 Task: Add Gt's Living Foods Coconut Yogurt to the cart.
Action: Mouse moved to (18, 92)
Screenshot: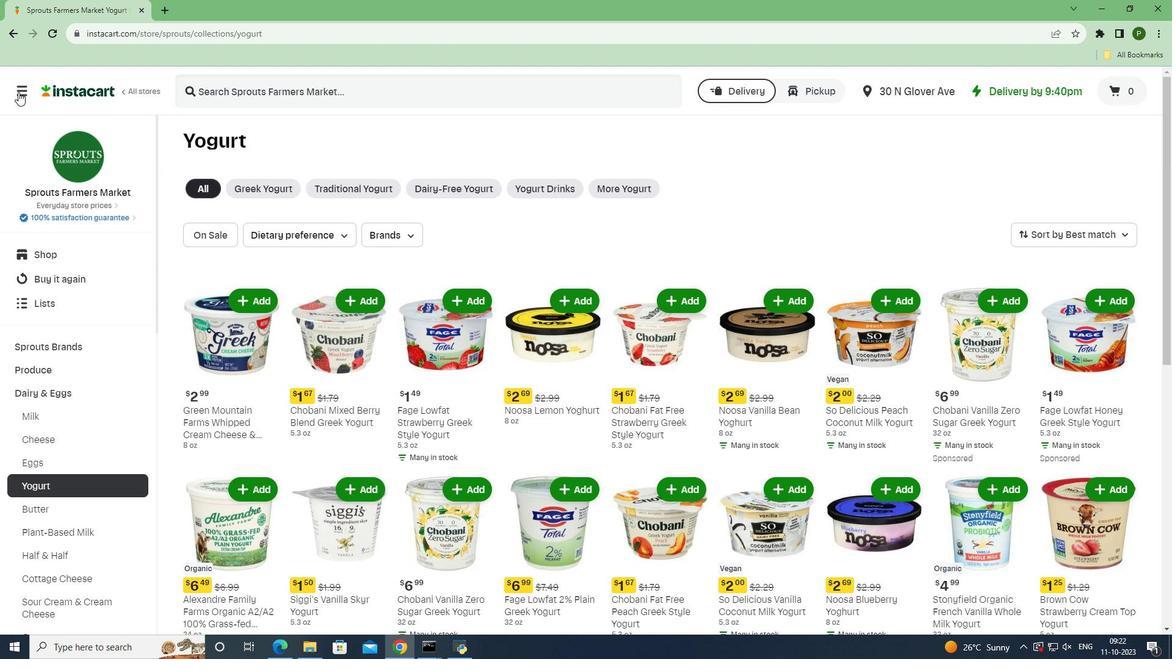 
Action: Mouse pressed left at (18, 92)
Screenshot: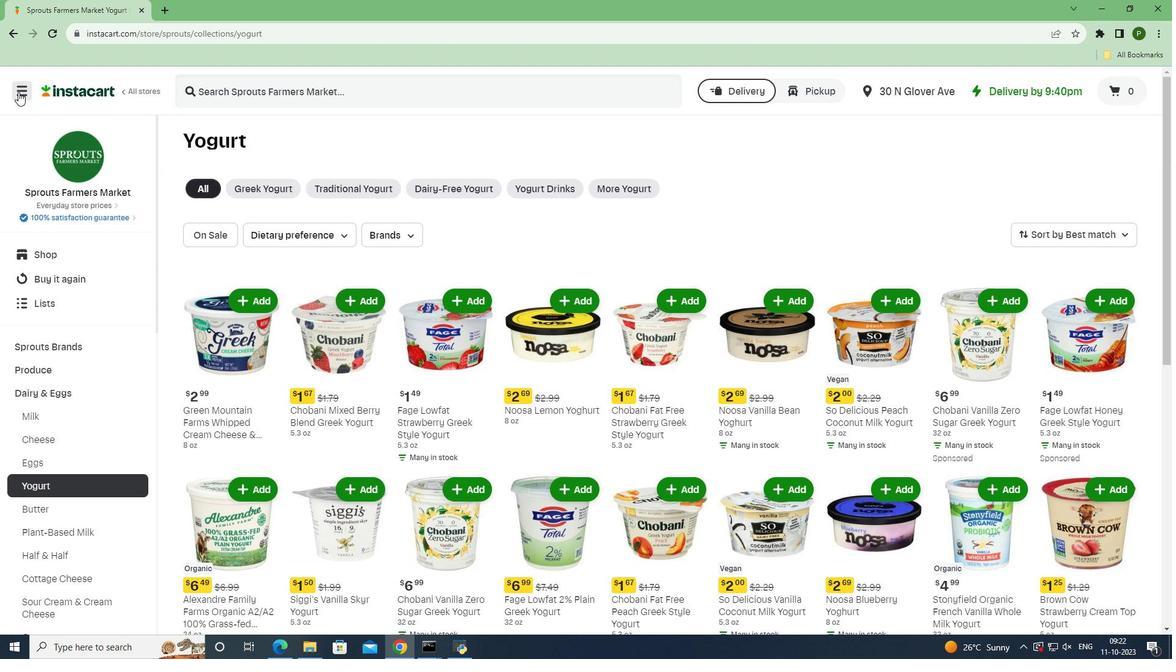 
Action: Mouse moved to (44, 321)
Screenshot: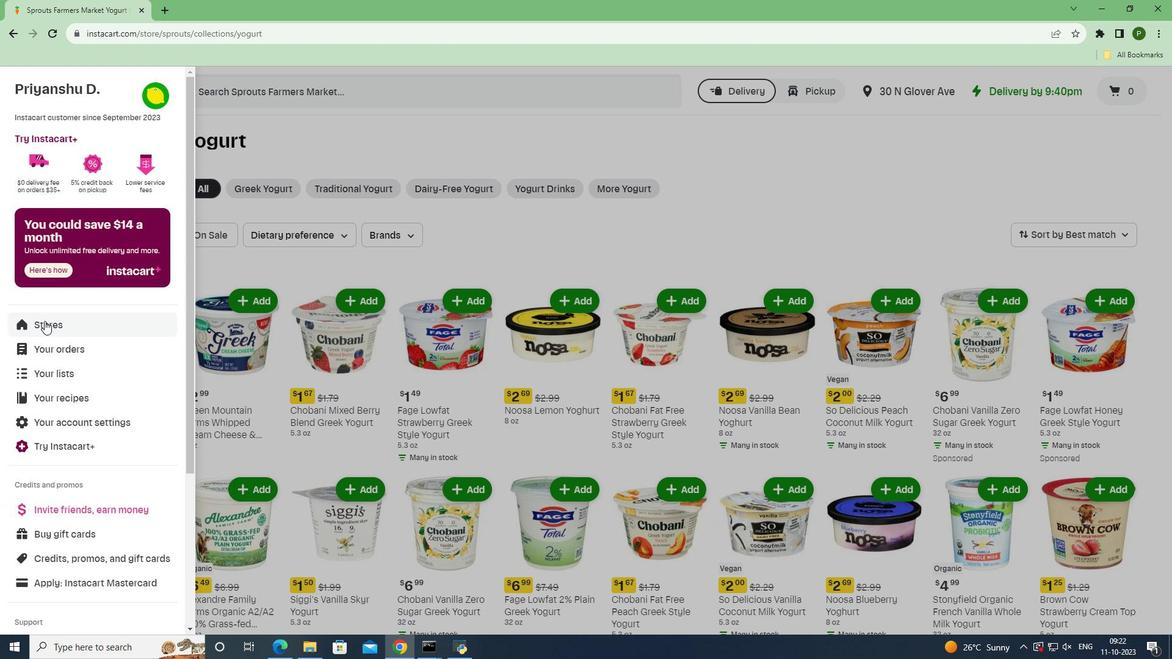
Action: Mouse pressed left at (44, 321)
Screenshot: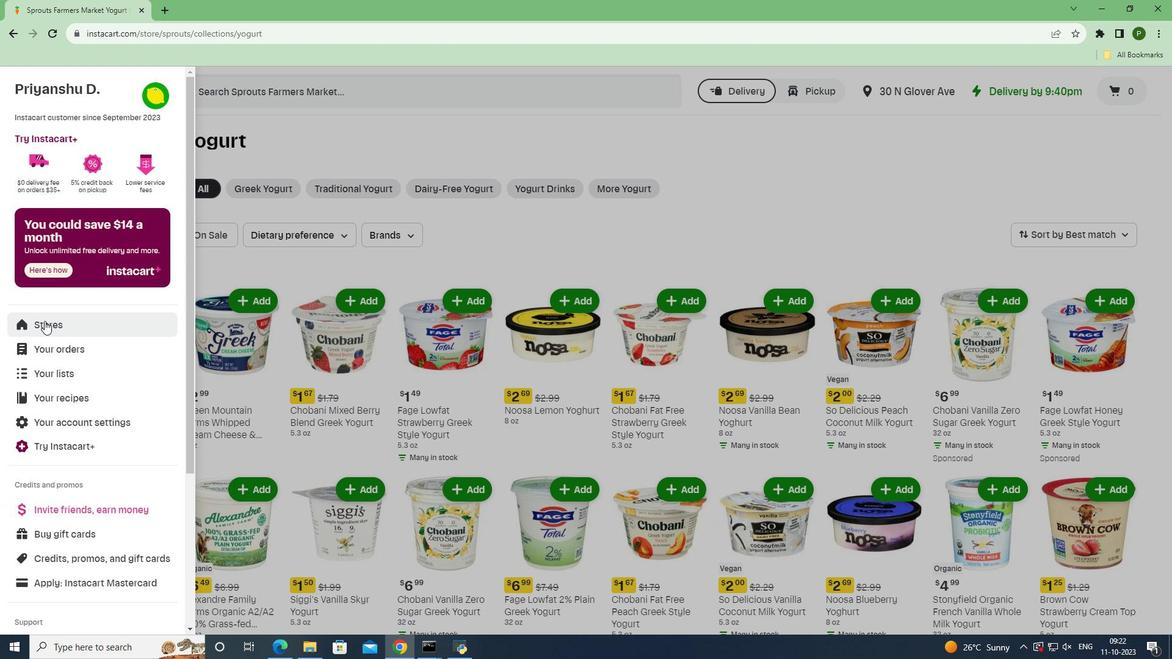 
Action: Mouse moved to (270, 131)
Screenshot: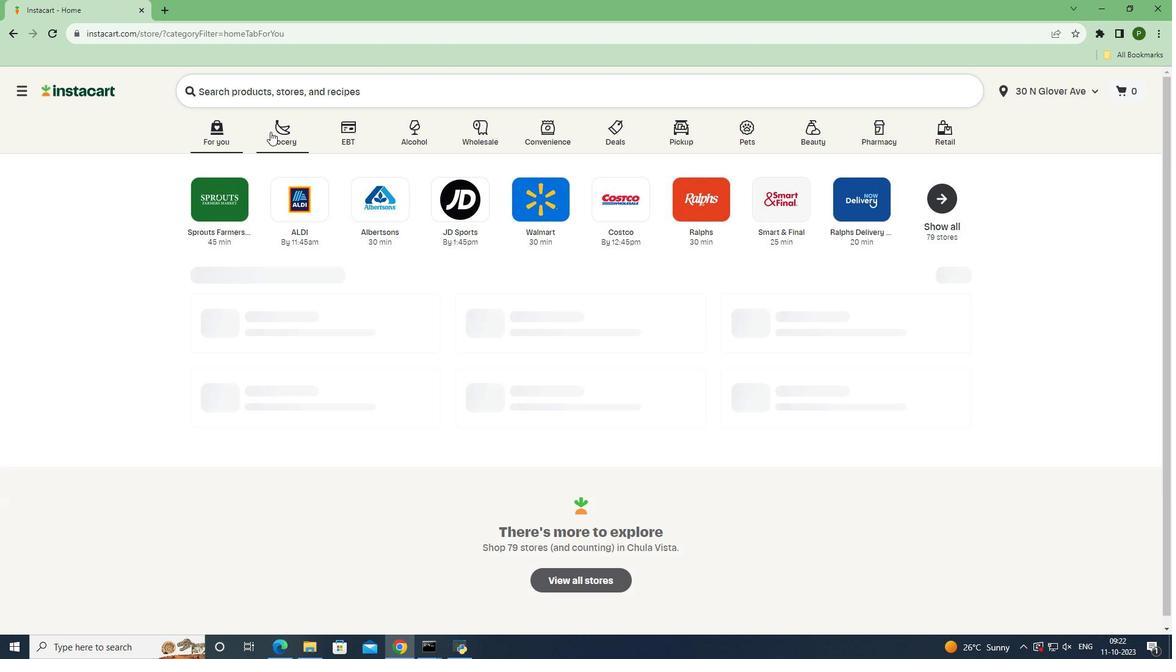 
Action: Mouse pressed left at (270, 131)
Screenshot: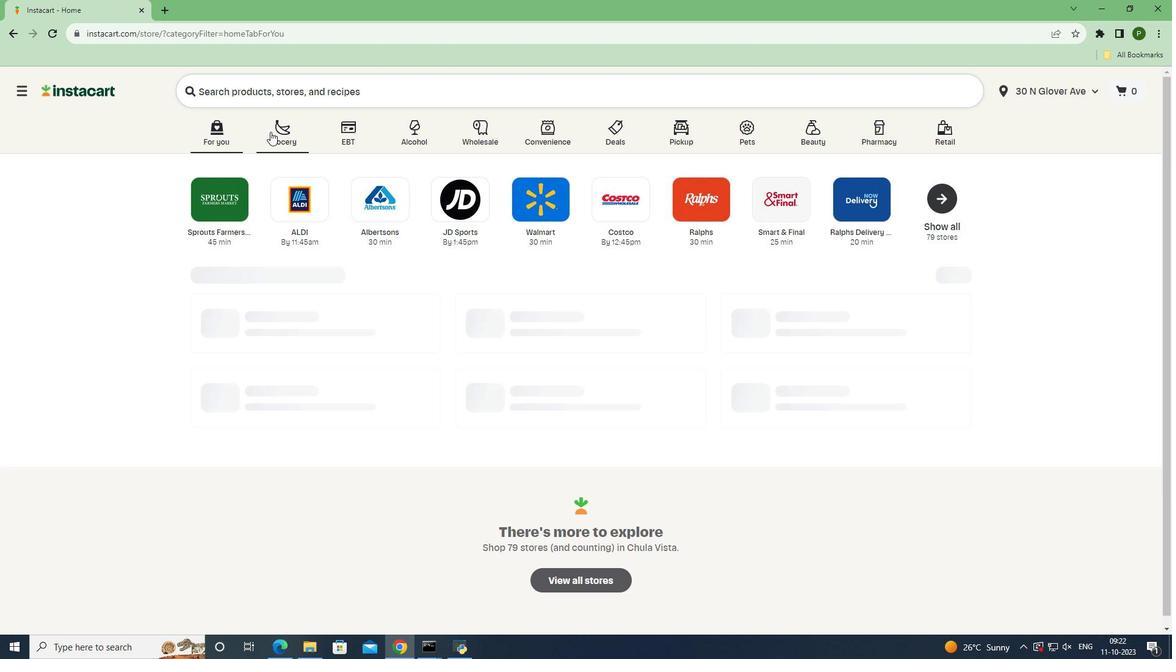 
Action: Mouse moved to (505, 277)
Screenshot: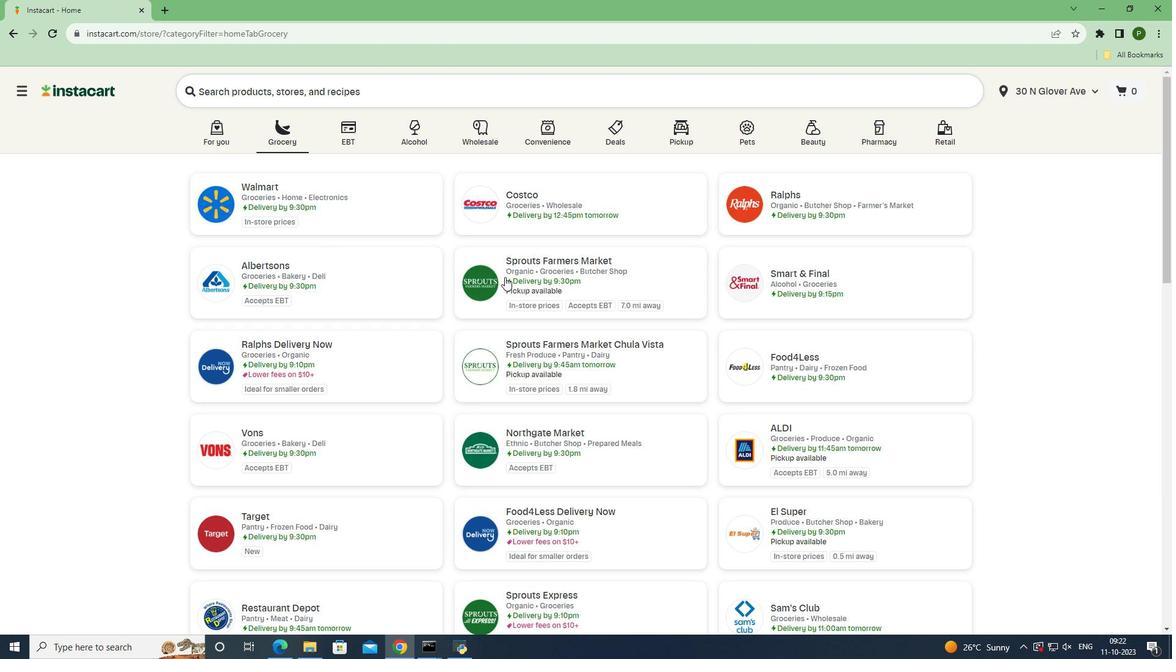 
Action: Mouse pressed left at (505, 277)
Screenshot: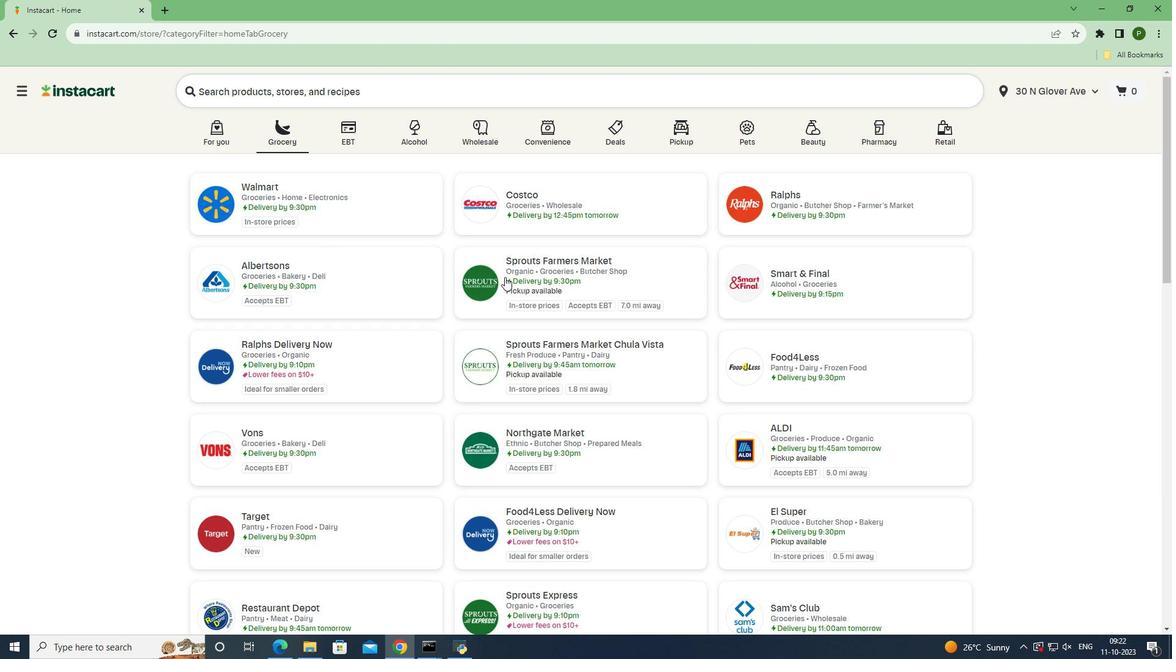 
Action: Mouse moved to (76, 395)
Screenshot: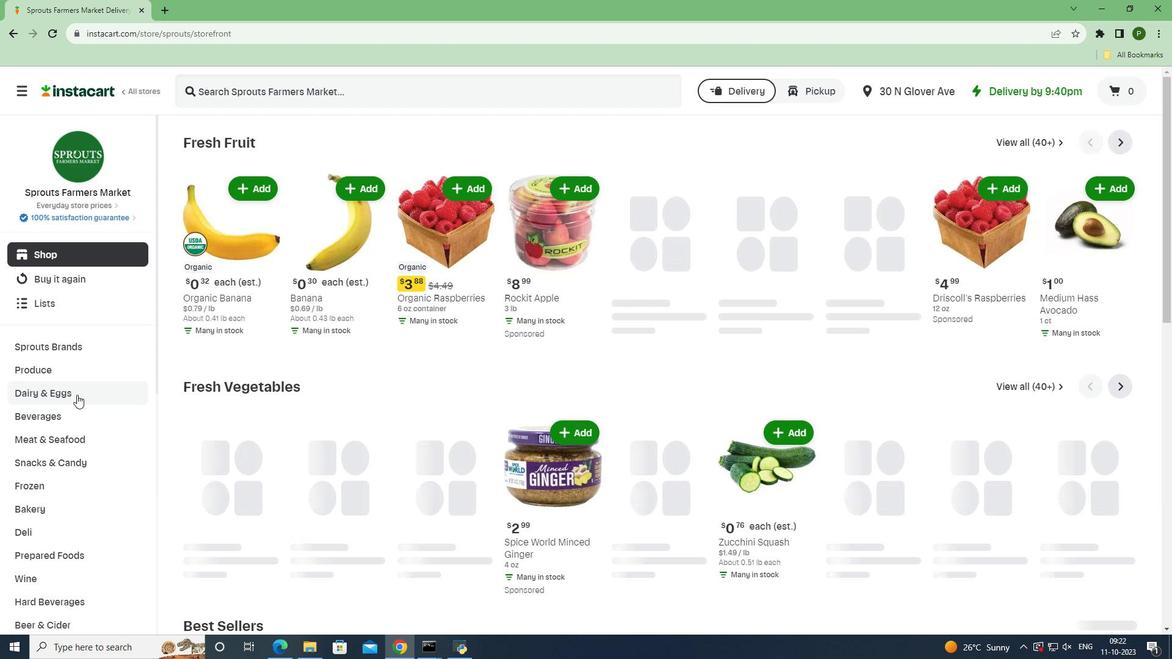 
Action: Mouse pressed left at (76, 395)
Screenshot: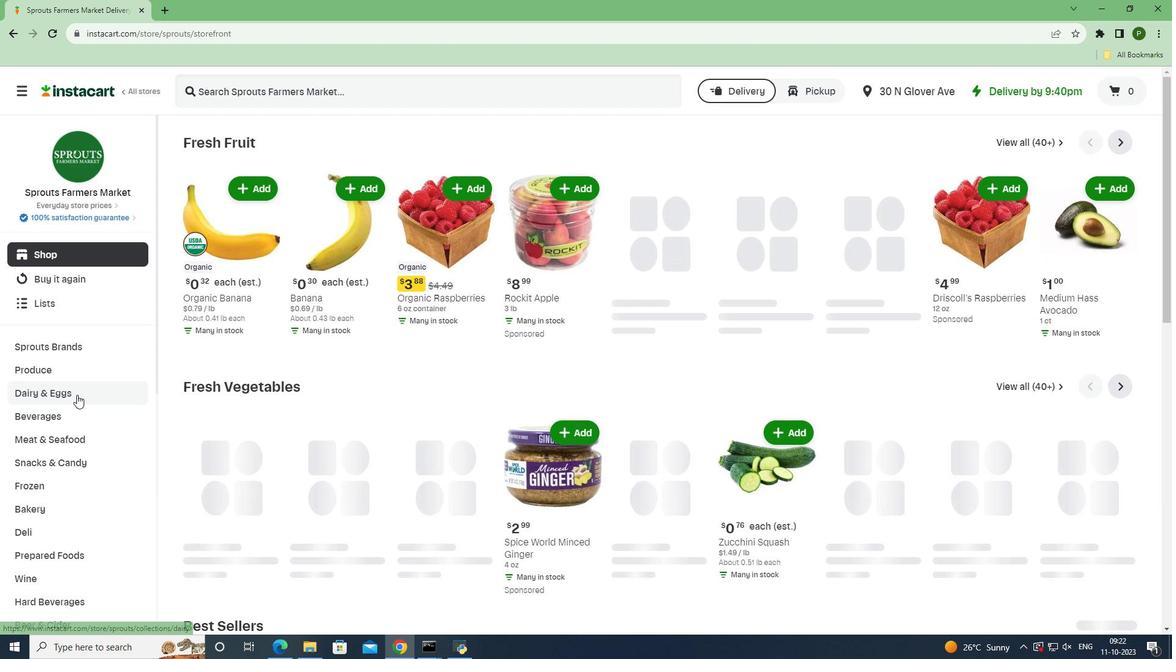 
Action: Mouse moved to (48, 494)
Screenshot: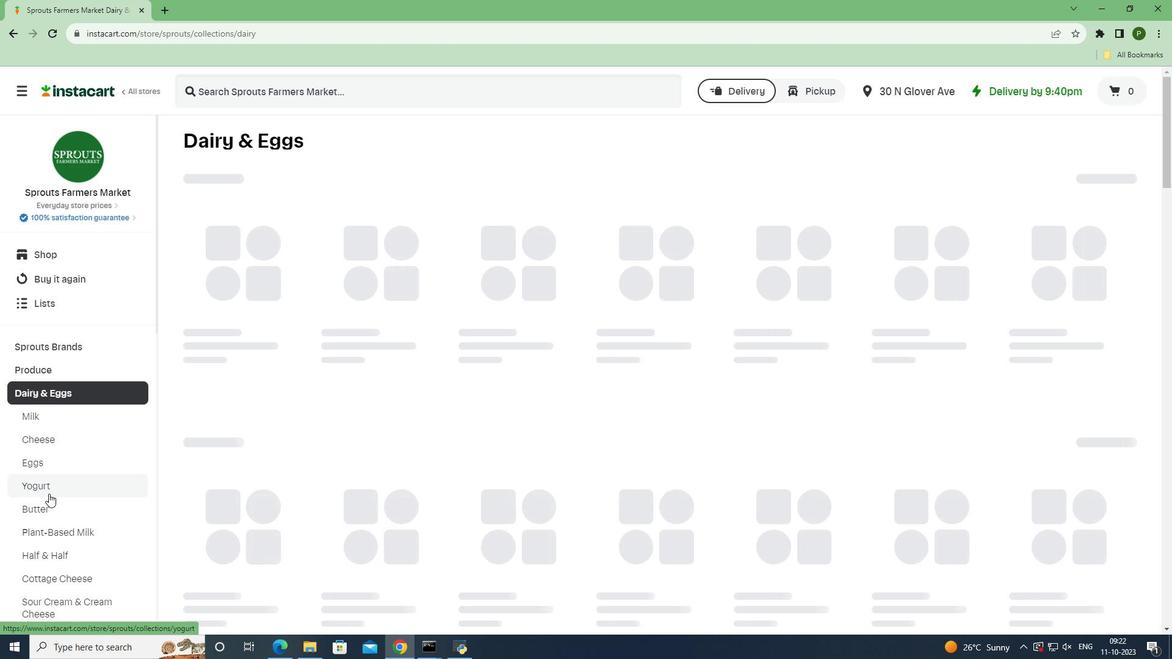 
Action: Mouse pressed left at (48, 494)
Screenshot: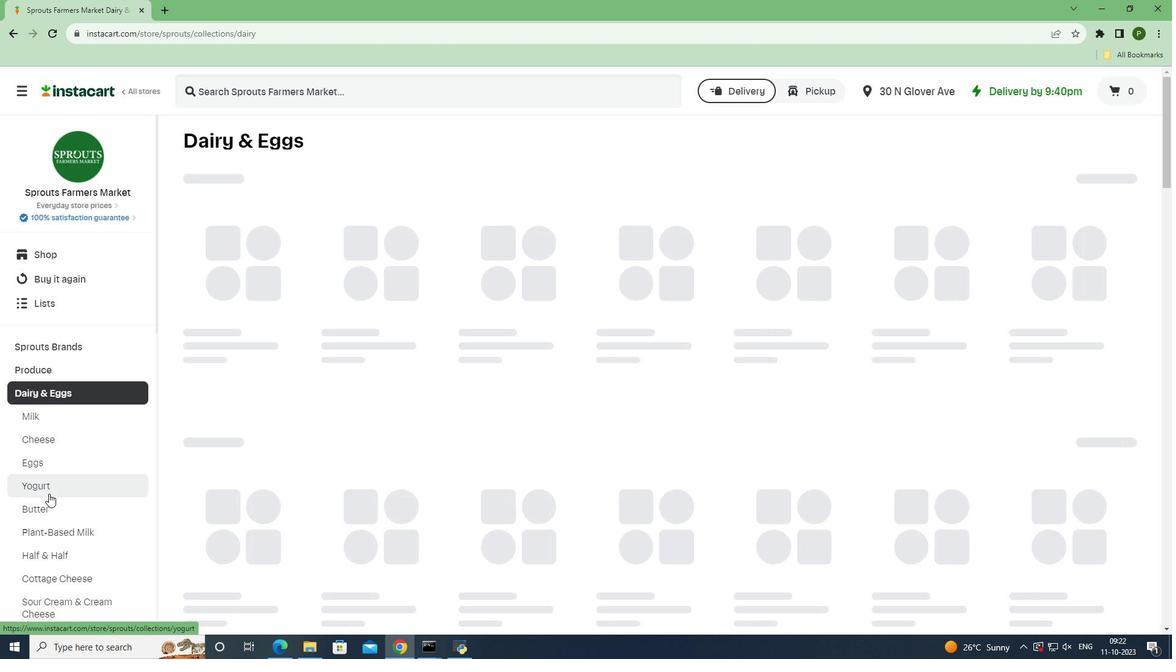 
Action: Mouse moved to (210, 90)
Screenshot: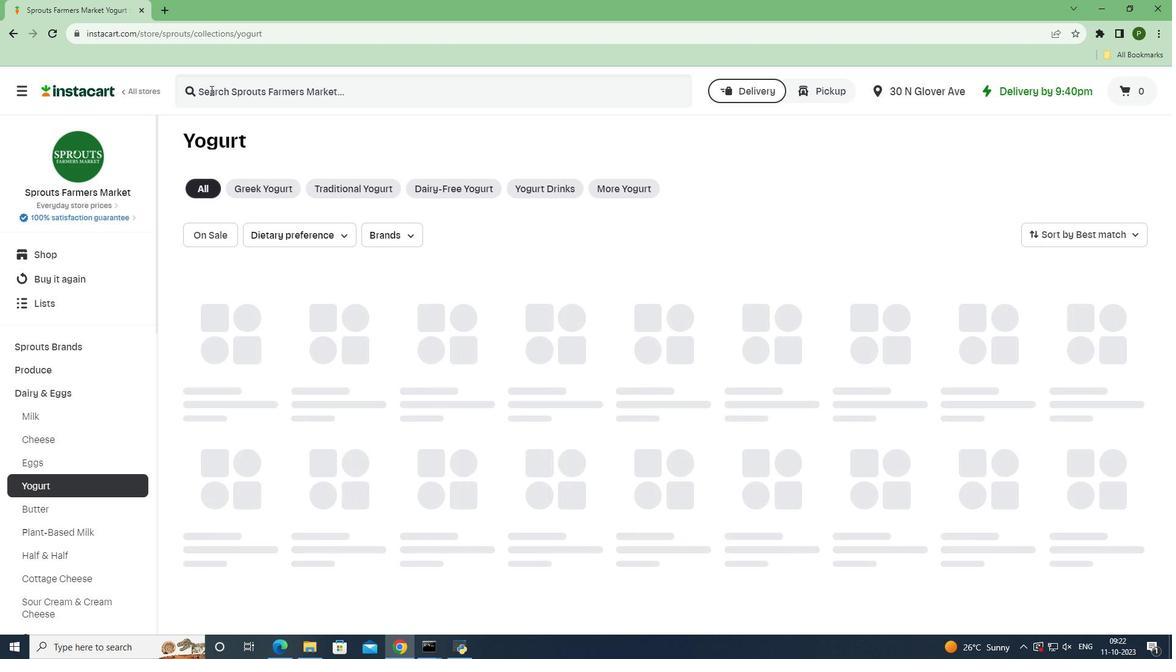 
Action: Mouse pressed left at (210, 90)
Screenshot: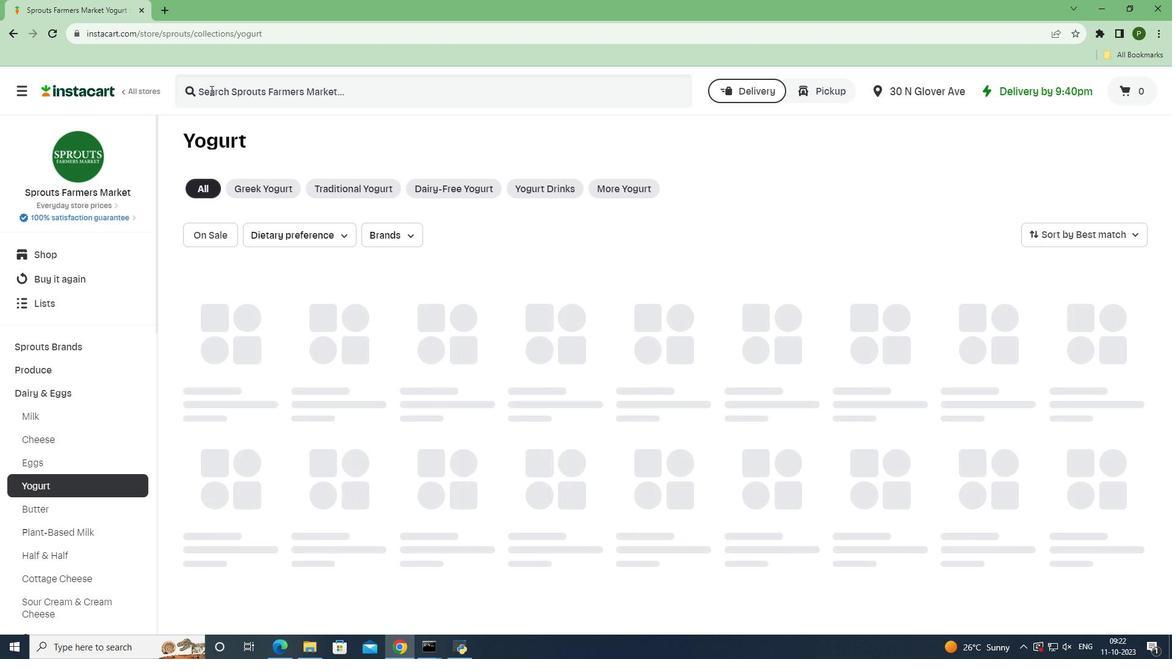 
Action: Key pressed <Key.caps_lock>G<Key.caps_lock>t's<Key.space><Key.caps_lock>L<Key.caps_lock>iving<Key.space><Key.caps_lock>F<Key.caps_lock>oods<Key.space><Key.caps_lock>C<Key.caps_lock>oconut<Key.space><Key.caps_lock>Y<Key.caps_lock>ogurt<Key.space><Key.enter>
Screenshot: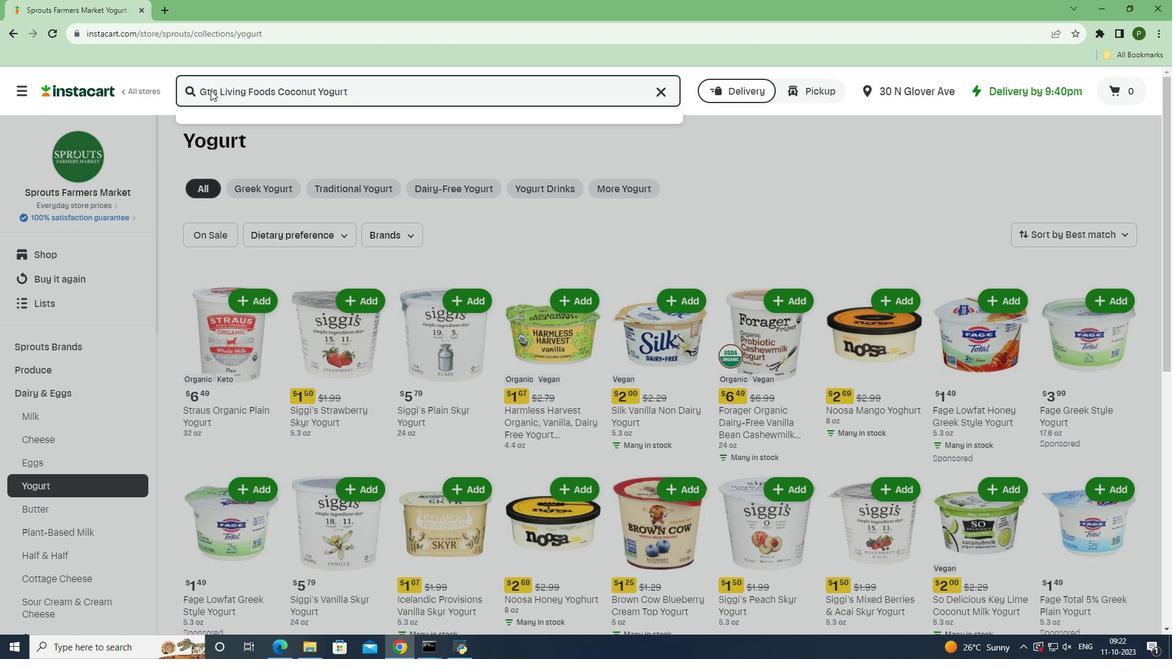 
Action: Mouse moved to (718, 219)
Screenshot: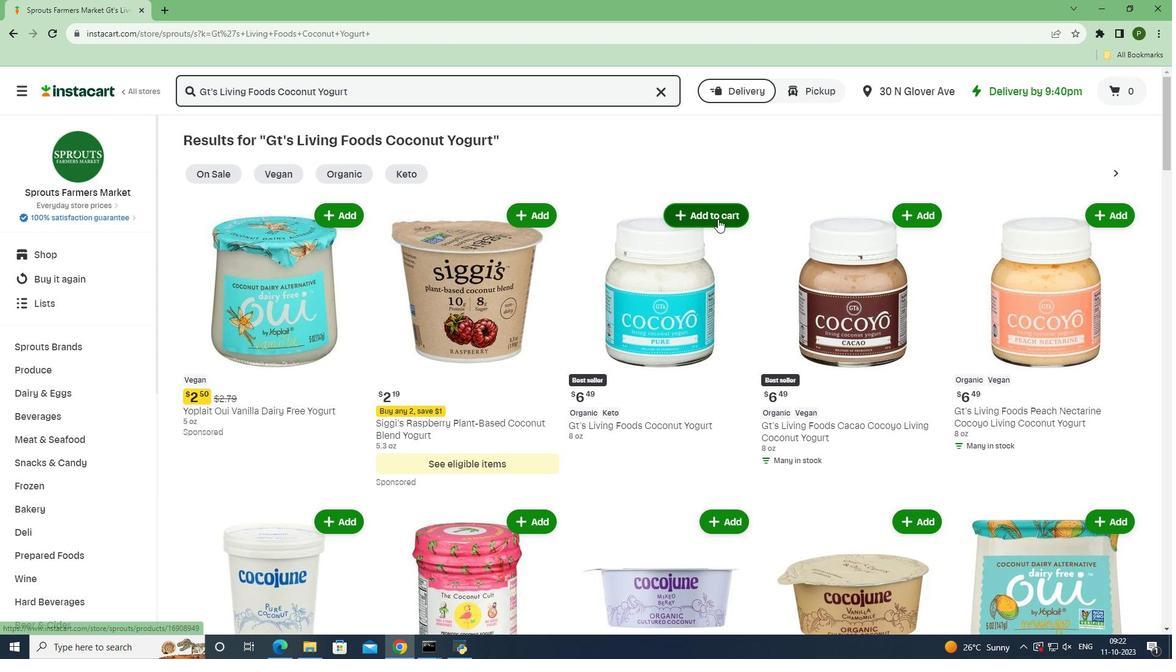 
Action: Mouse pressed left at (718, 219)
Screenshot: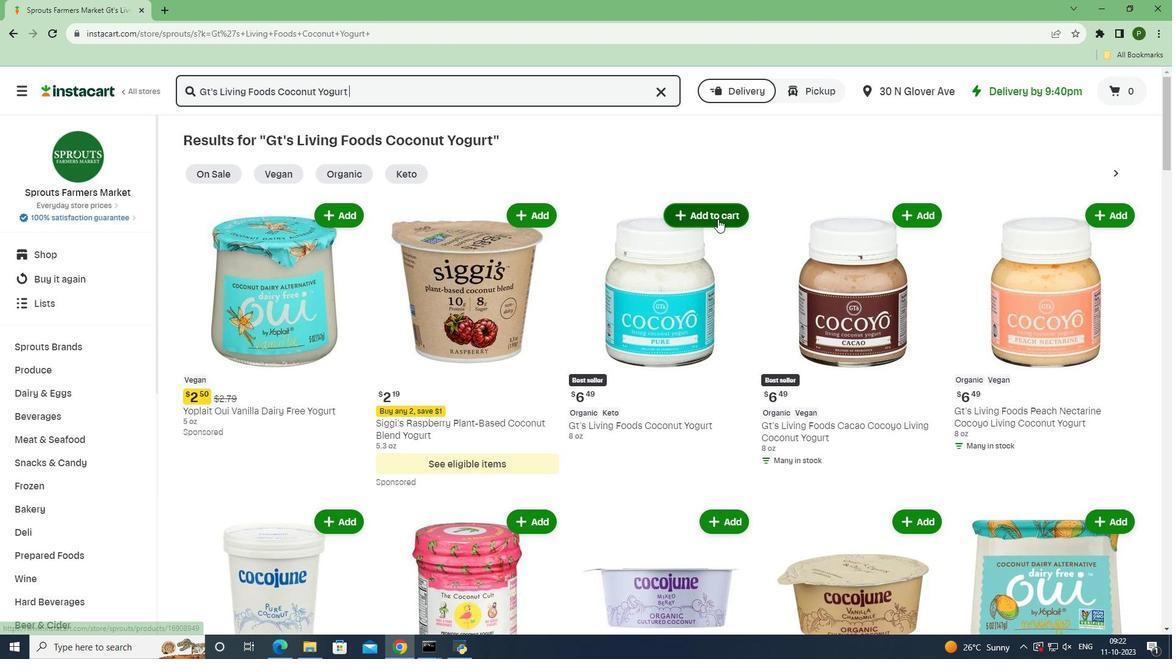 
Action: Mouse moved to (735, 279)
Screenshot: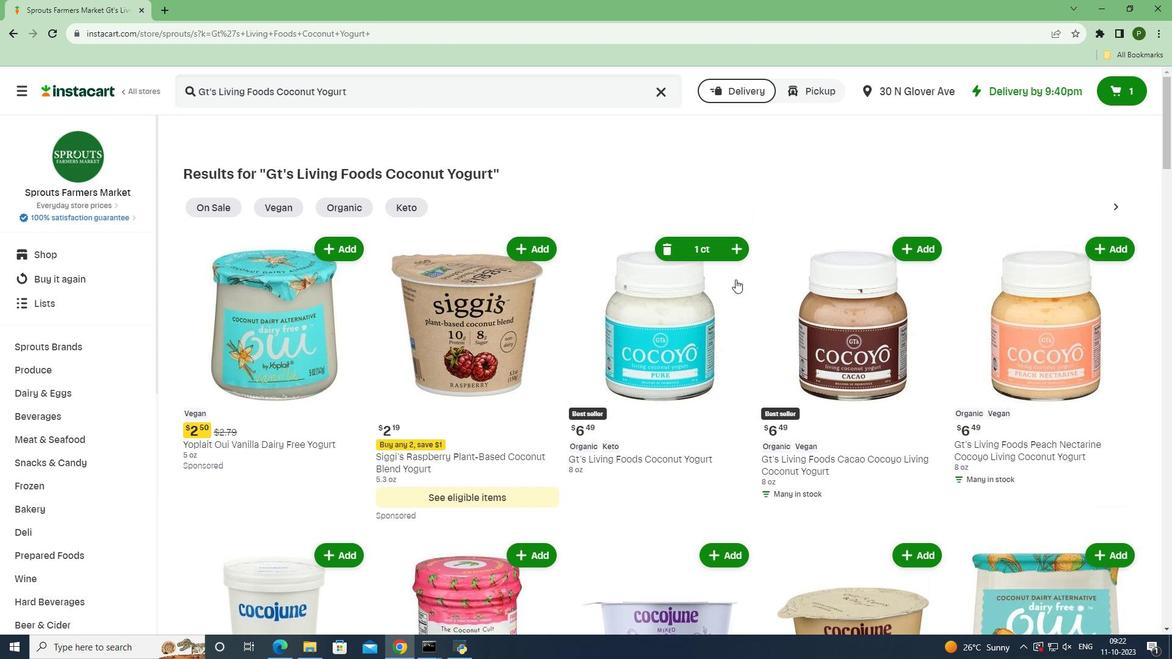 
